 Task: Select the criteria, the date is in the "past week".
Action: Mouse moved to (164, 59)
Screenshot: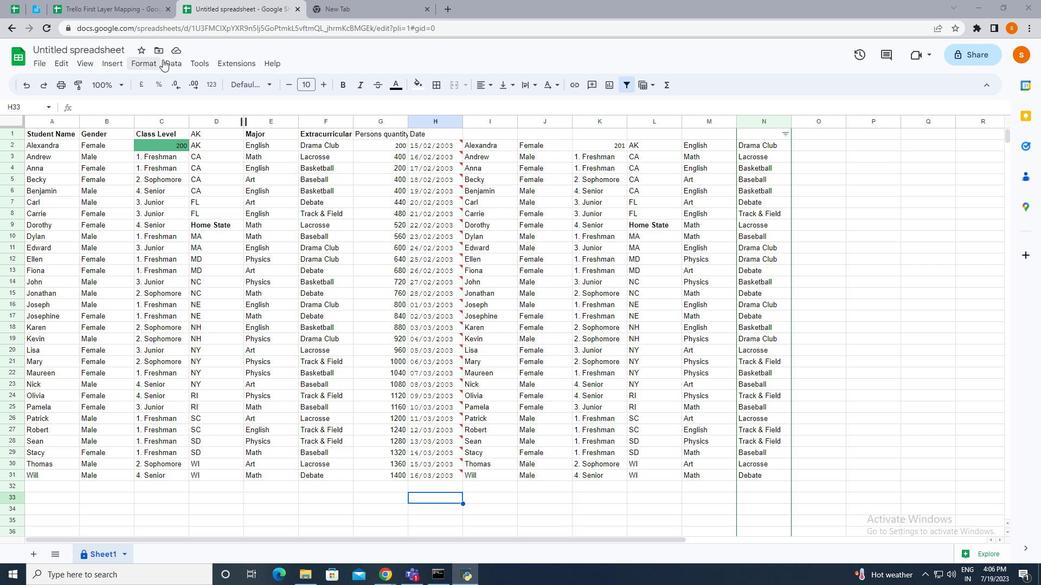 
Action: Mouse pressed left at (164, 59)
Screenshot: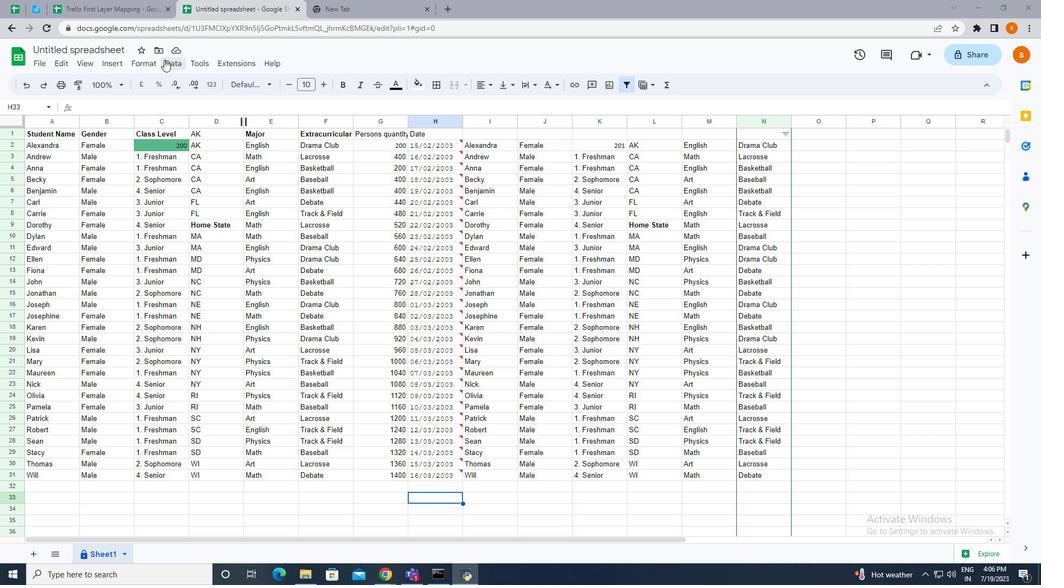 
Action: Mouse moved to (200, 279)
Screenshot: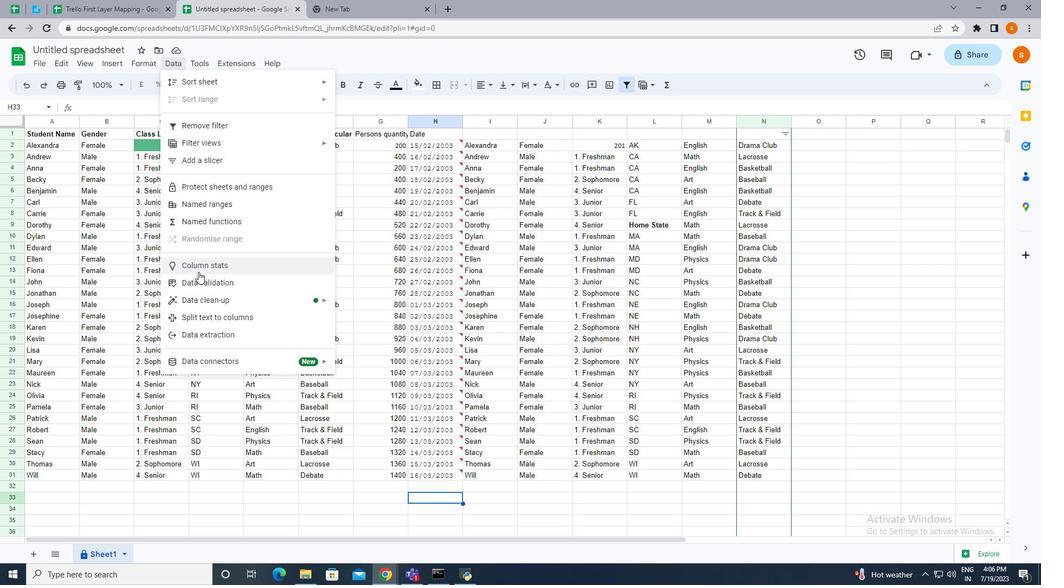 
Action: Mouse pressed left at (200, 279)
Screenshot: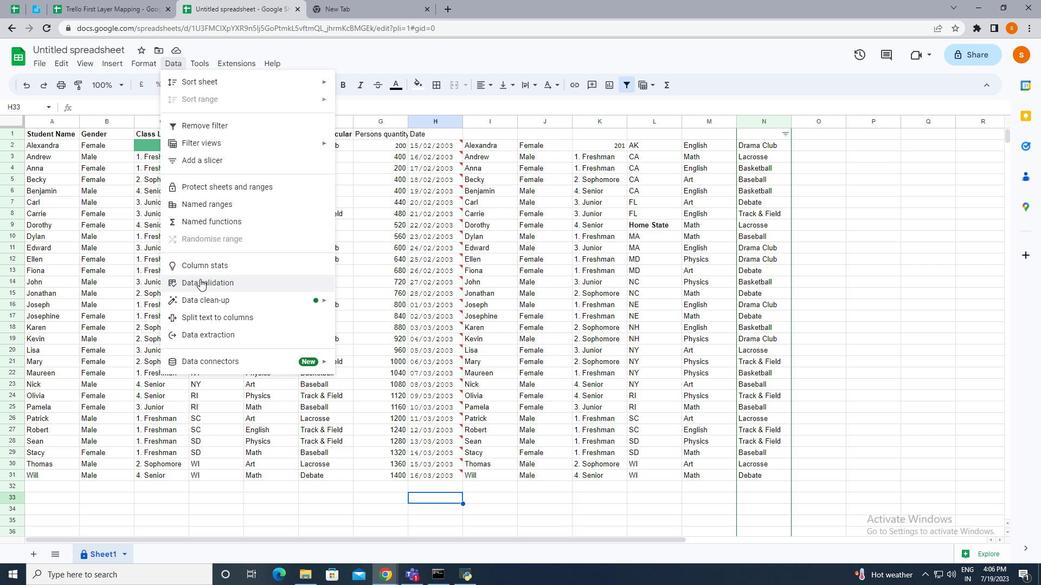 
Action: Mouse moved to (883, 117)
Screenshot: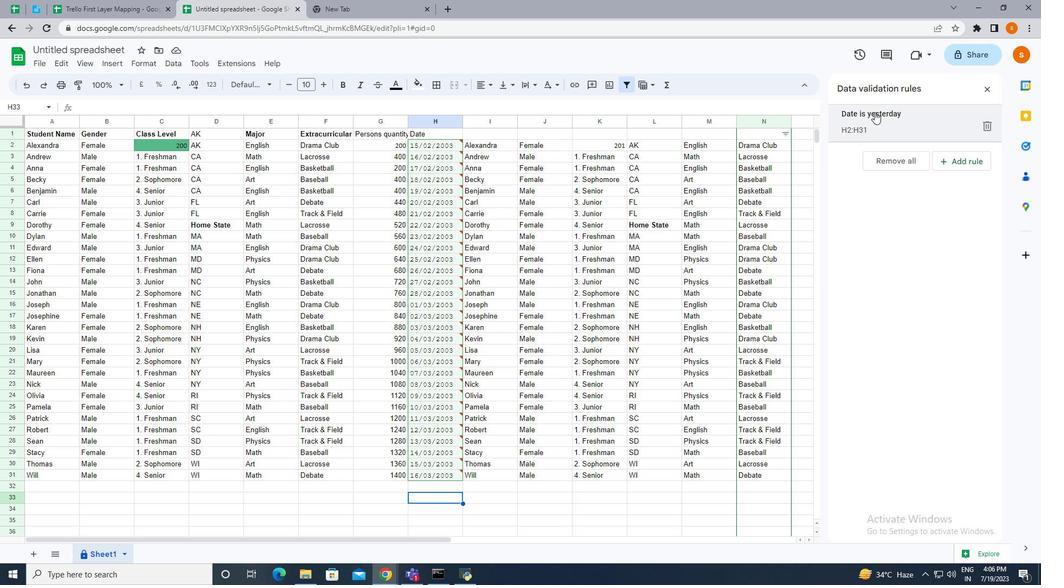 
Action: Mouse pressed left at (883, 117)
Screenshot: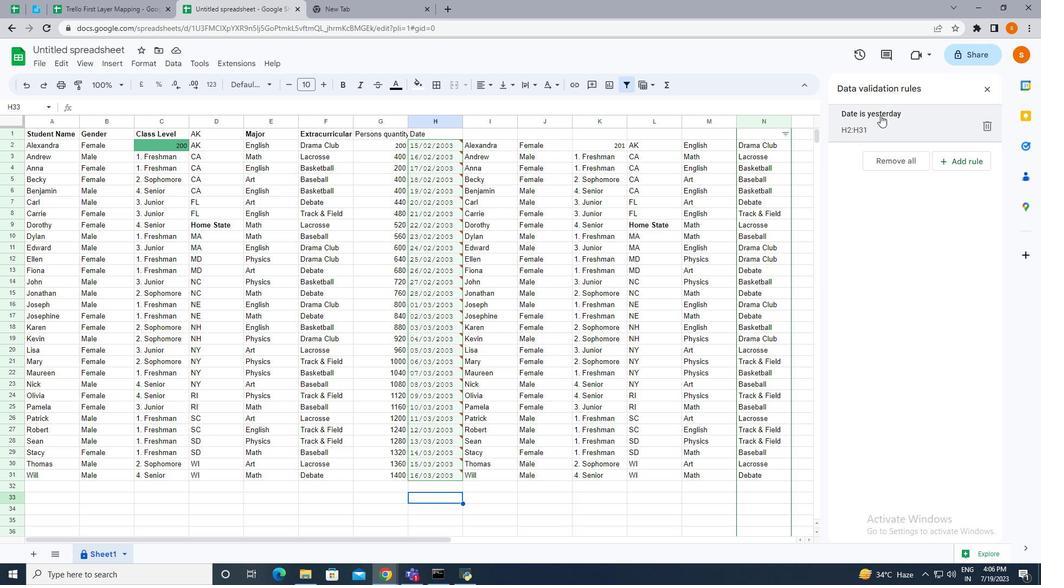 
Action: Mouse moved to (886, 207)
Screenshot: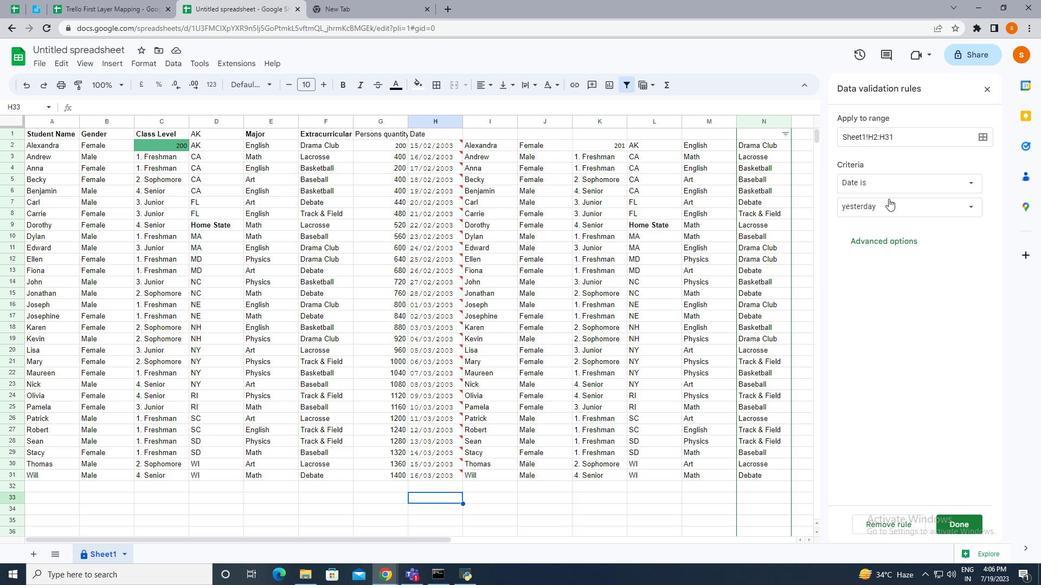 
Action: Mouse pressed left at (886, 207)
Screenshot: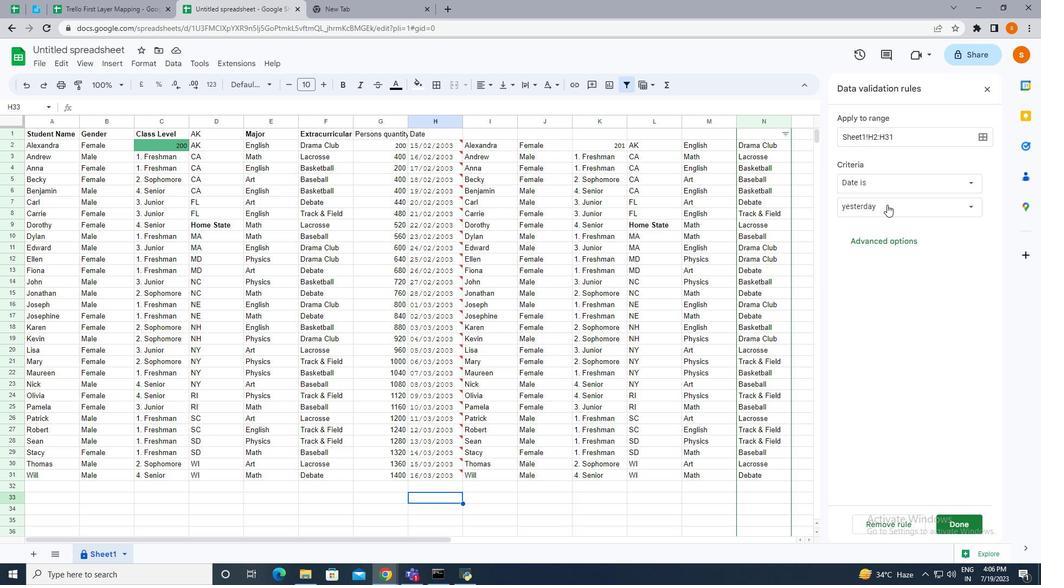 
Action: Mouse moved to (886, 229)
Screenshot: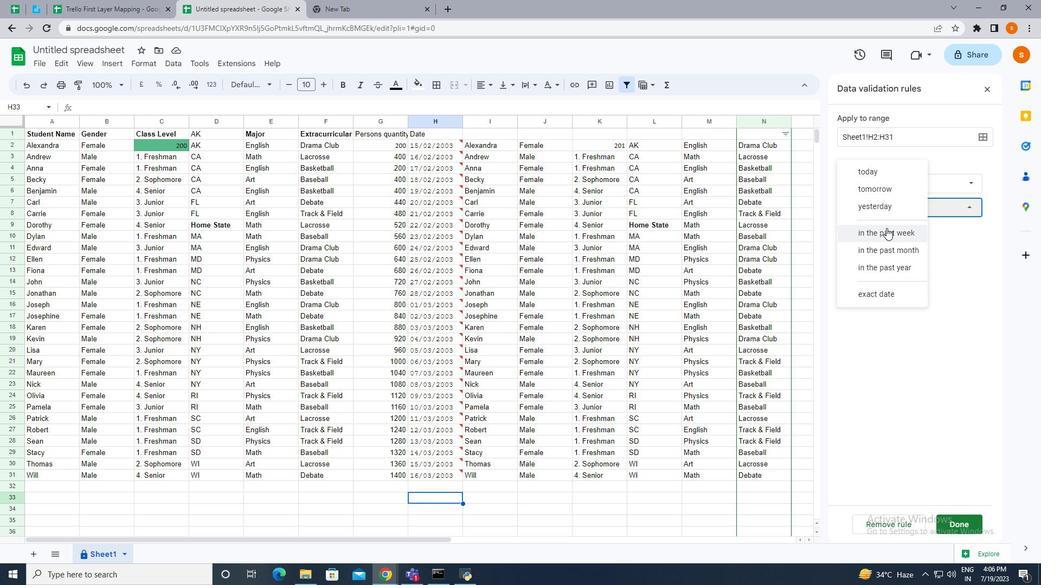 
Action: Mouse pressed left at (886, 229)
Screenshot: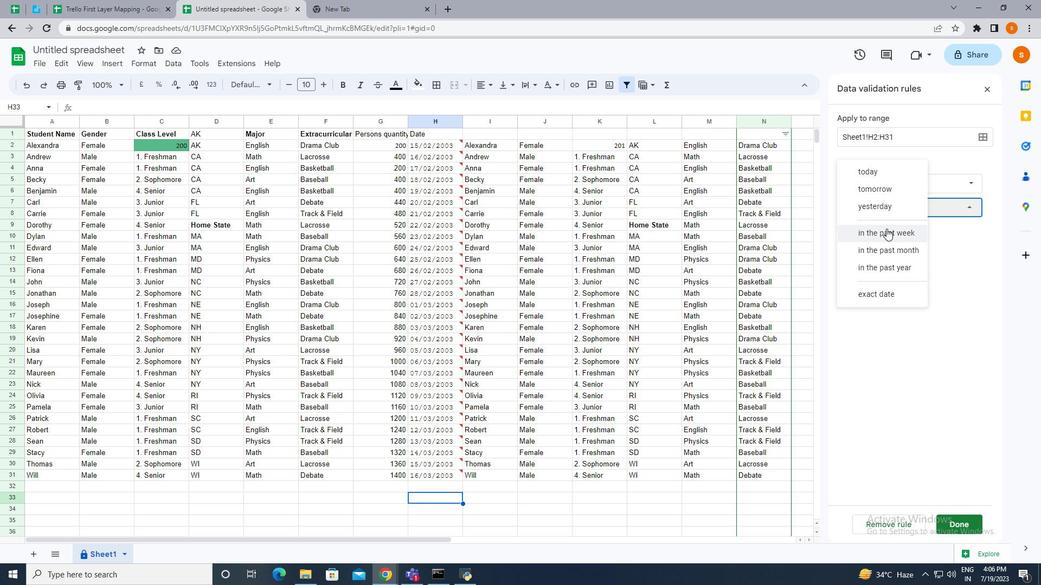 
Action: Mouse moved to (889, 375)
Screenshot: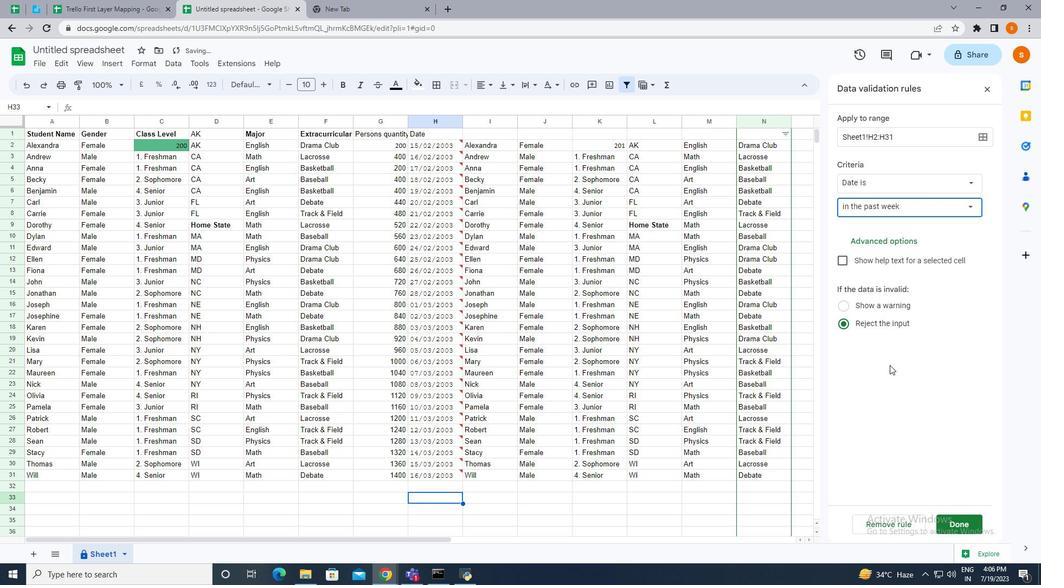 
